 Task: Start in the project CommPlan the sprint 'Velocity Venture', with a duration of 2 weeks. Start in the project CommPlan the sprint 'Velocity Venture', with a duration of 1 week. Start in the project CommPlan the sprint 'Velocity Venture', with a duration of 3 weeks
Action: Mouse moved to (168, 44)
Screenshot: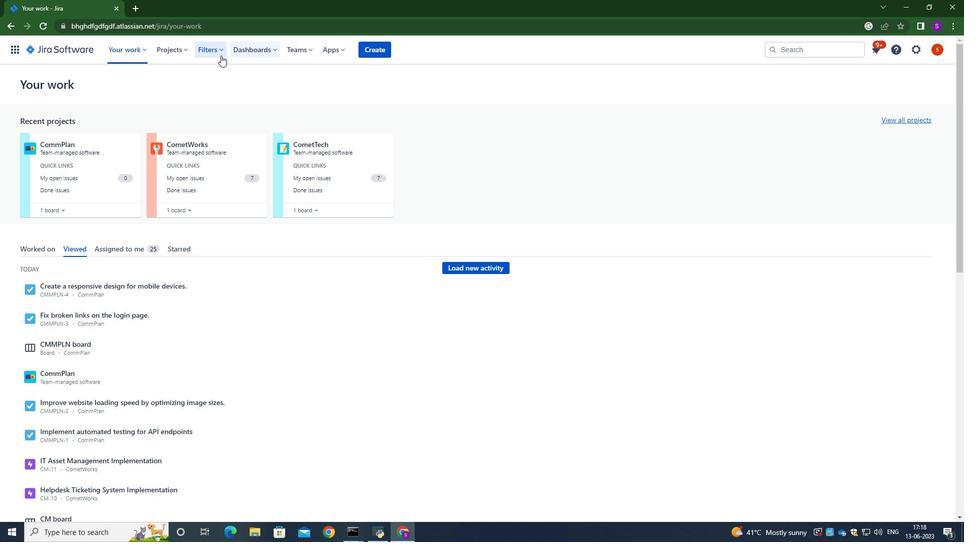 
Action: Mouse pressed left at (168, 44)
Screenshot: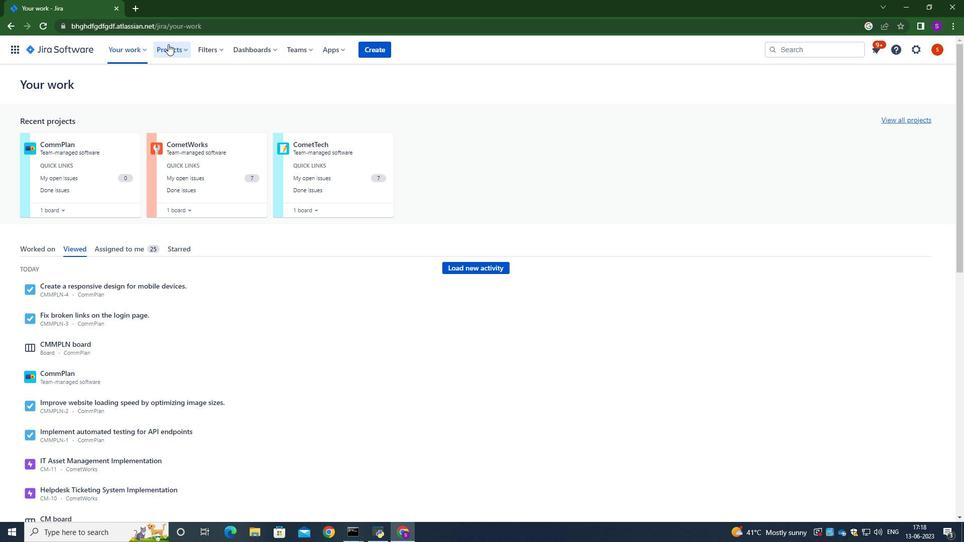 
Action: Mouse moved to (190, 92)
Screenshot: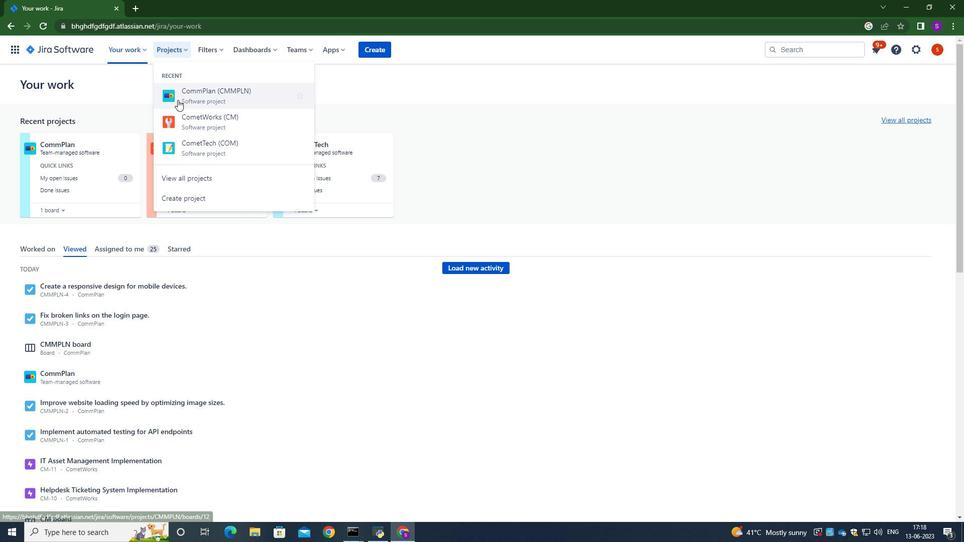 
Action: Mouse pressed left at (190, 92)
Screenshot: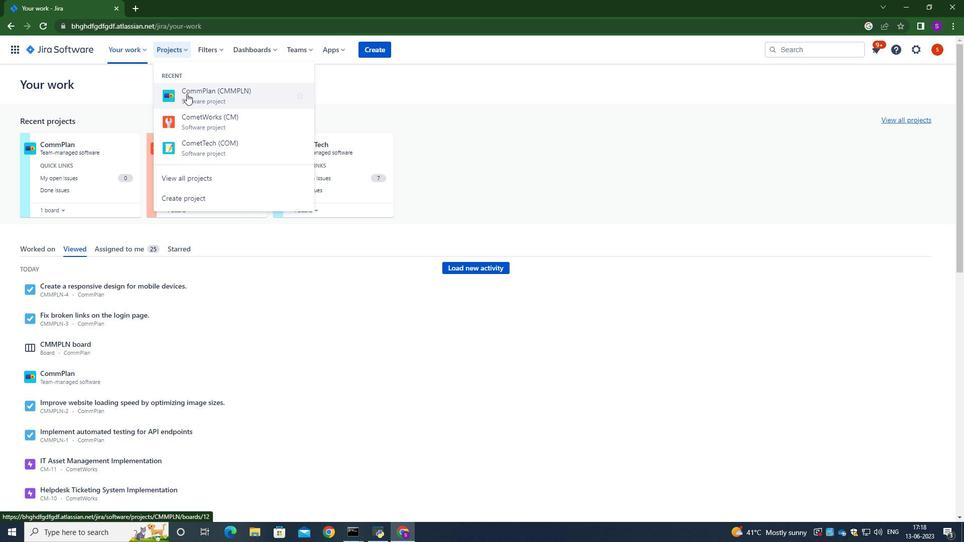 
Action: Mouse moved to (93, 151)
Screenshot: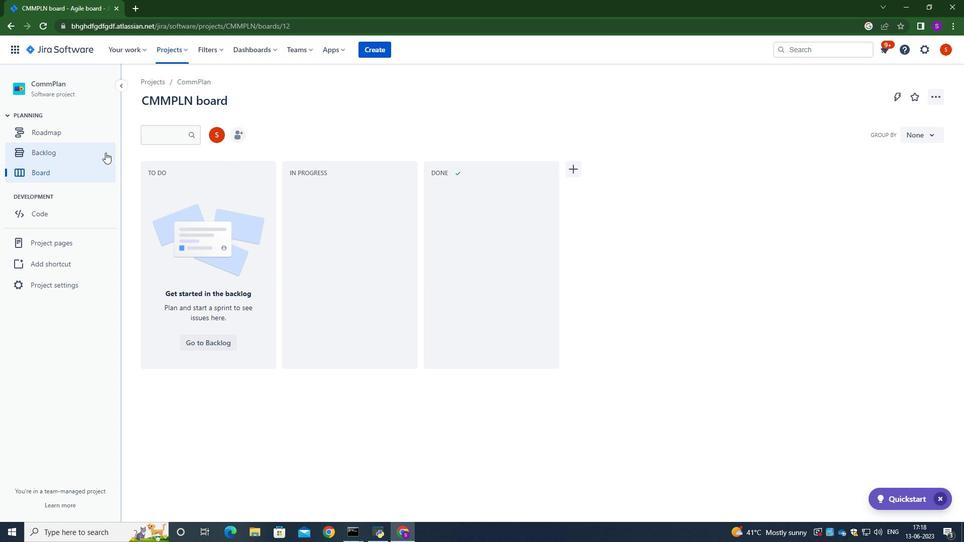 
Action: Mouse pressed left at (93, 151)
Screenshot: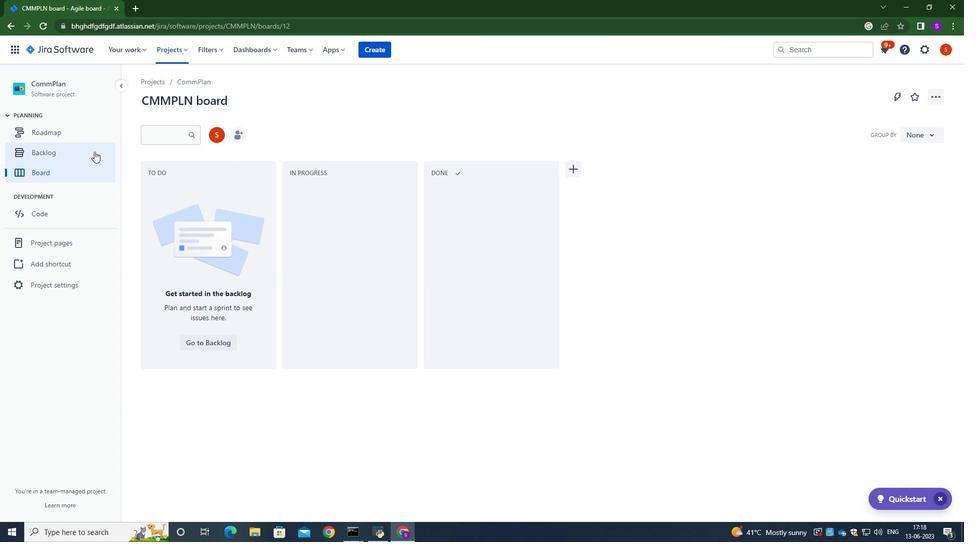 
Action: Mouse moved to (361, 166)
Screenshot: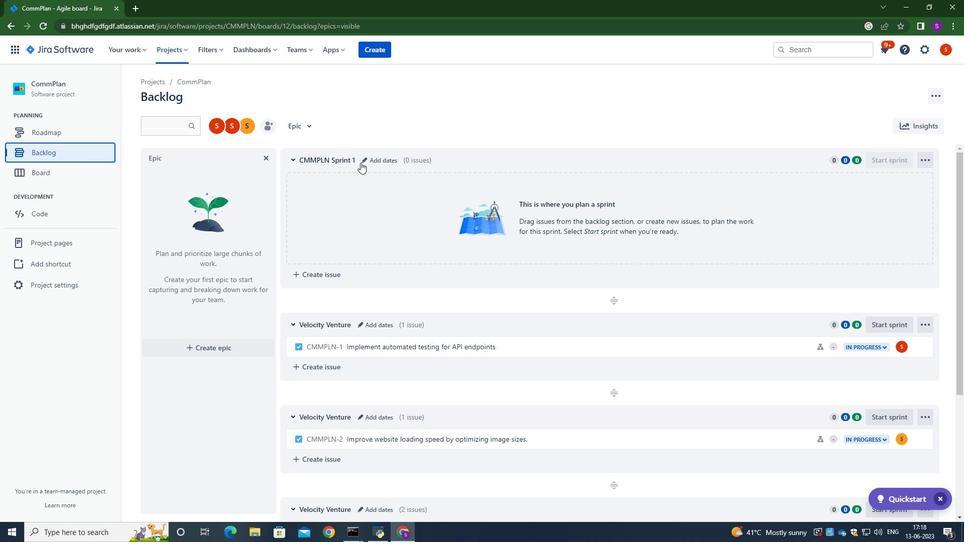 
Action: Mouse scrolled (361, 165) with delta (0, 0)
Screenshot: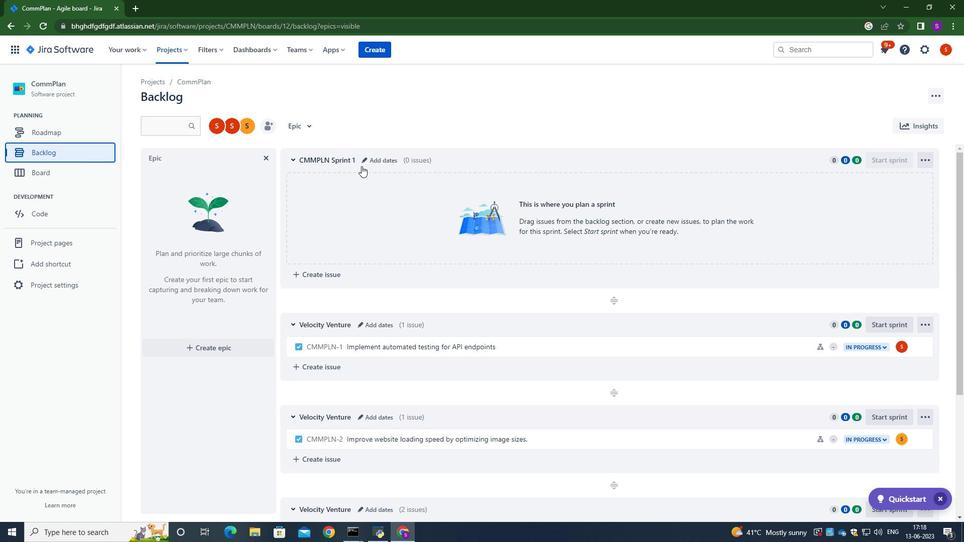 
Action: Mouse scrolled (361, 166) with delta (0, 0)
Screenshot: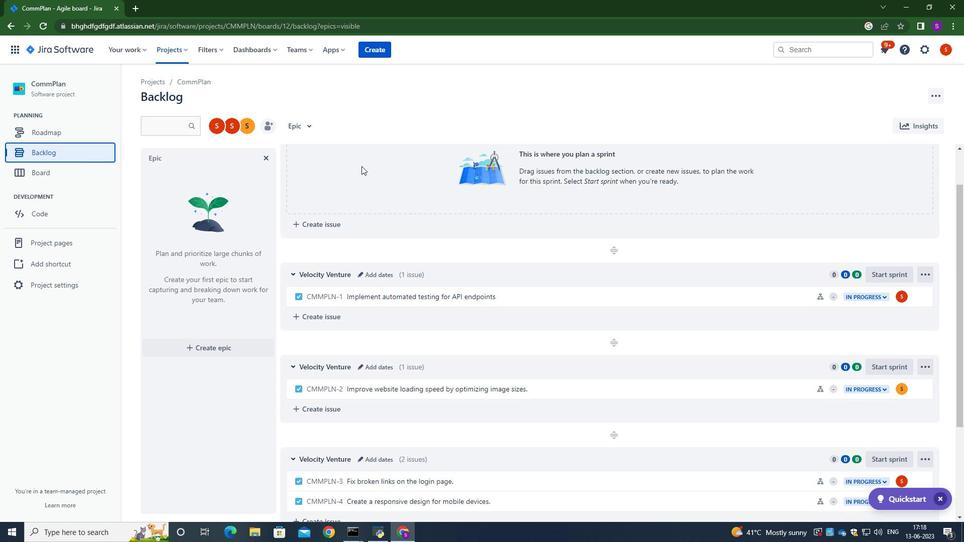 
Action: Mouse scrolled (361, 166) with delta (0, 0)
Screenshot: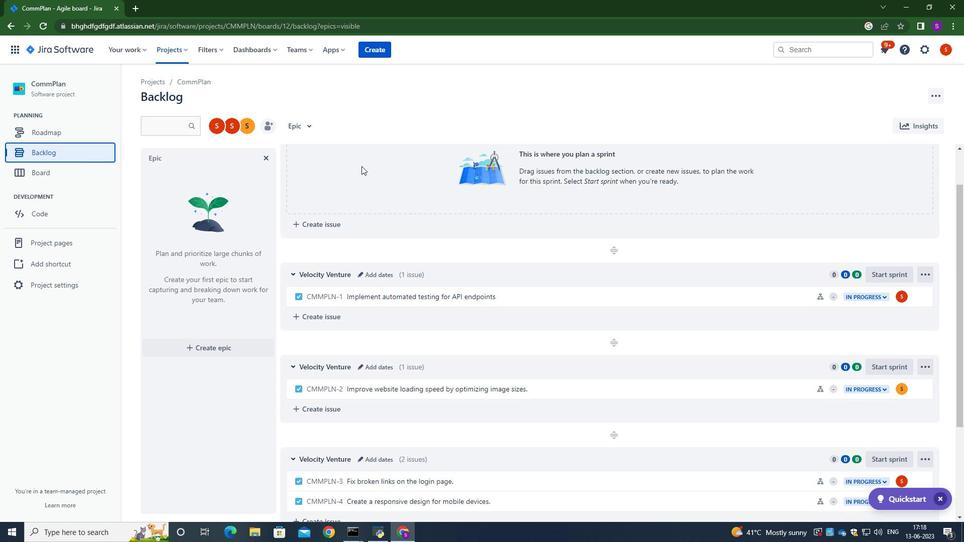 
Action: Mouse scrolled (361, 166) with delta (0, 0)
Screenshot: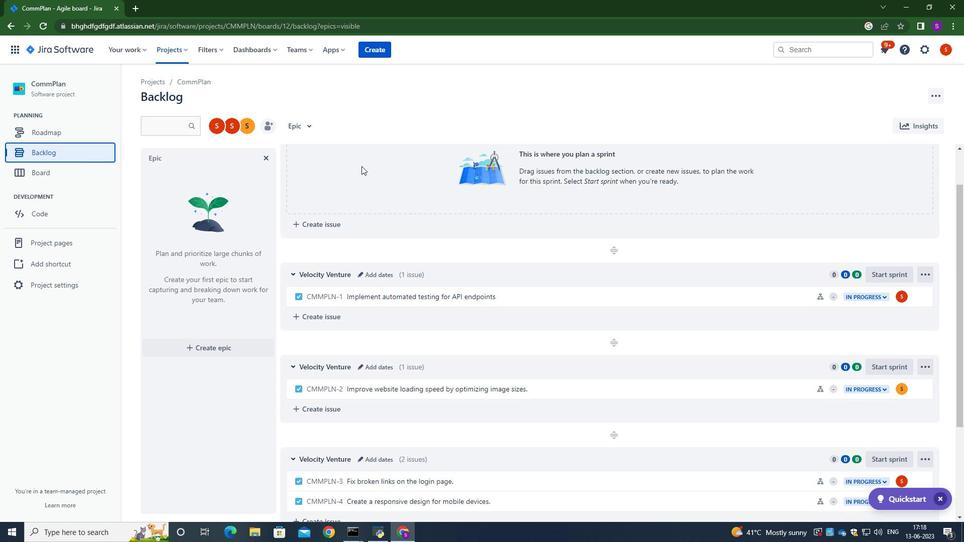
Action: Mouse moved to (365, 173)
Screenshot: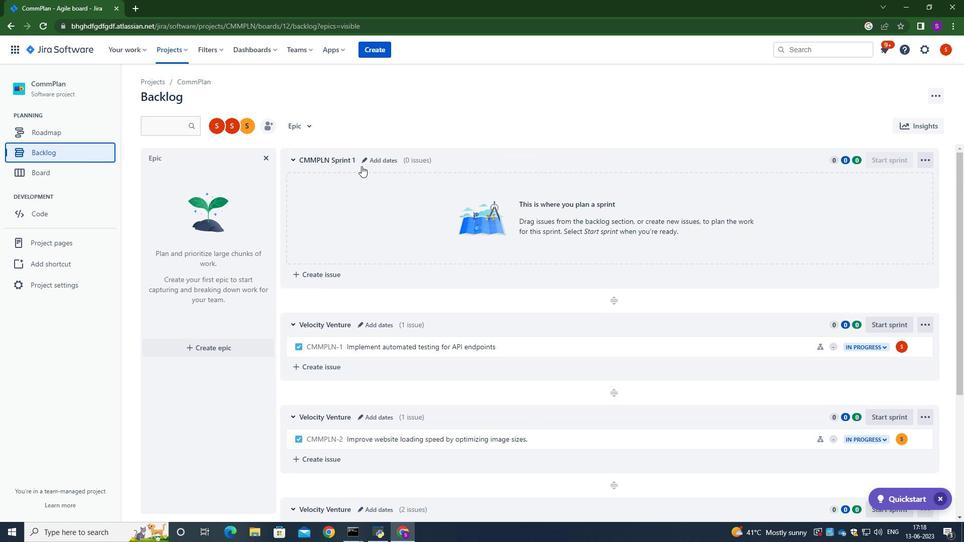 
Action: Mouse scrolled (365, 172) with delta (0, 0)
Screenshot: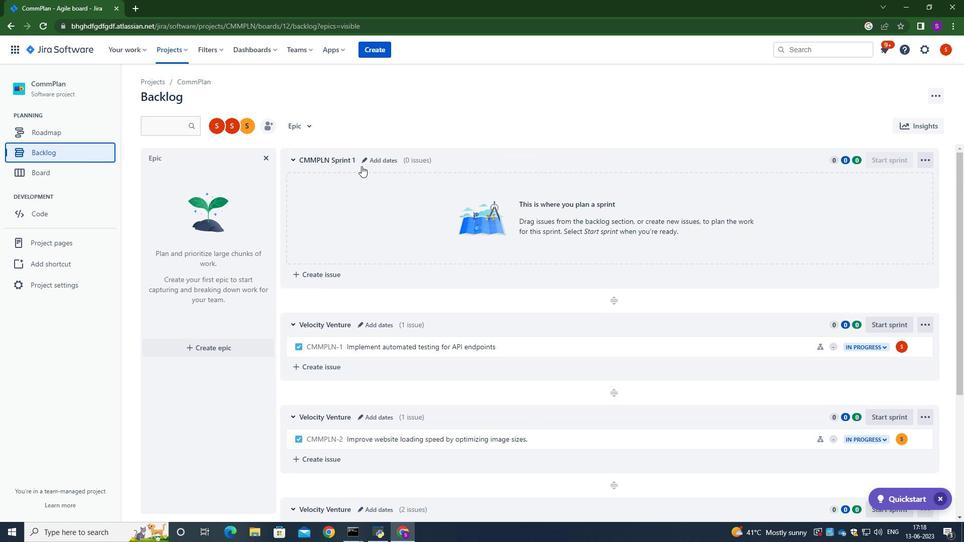 
Action: Mouse moved to (366, 174)
Screenshot: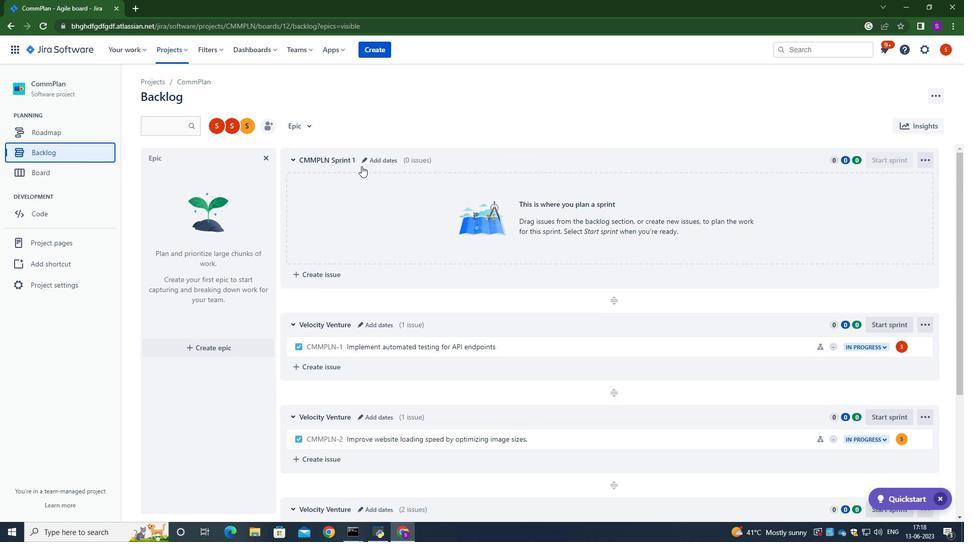 
Action: Mouse scrolled (366, 174) with delta (0, 0)
Screenshot: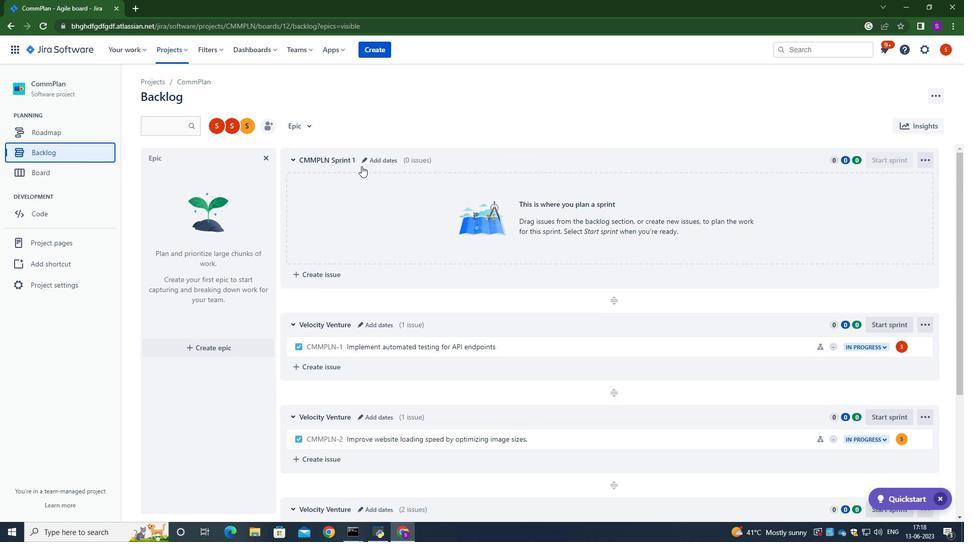 
Action: Mouse moved to (362, 221)
Screenshot: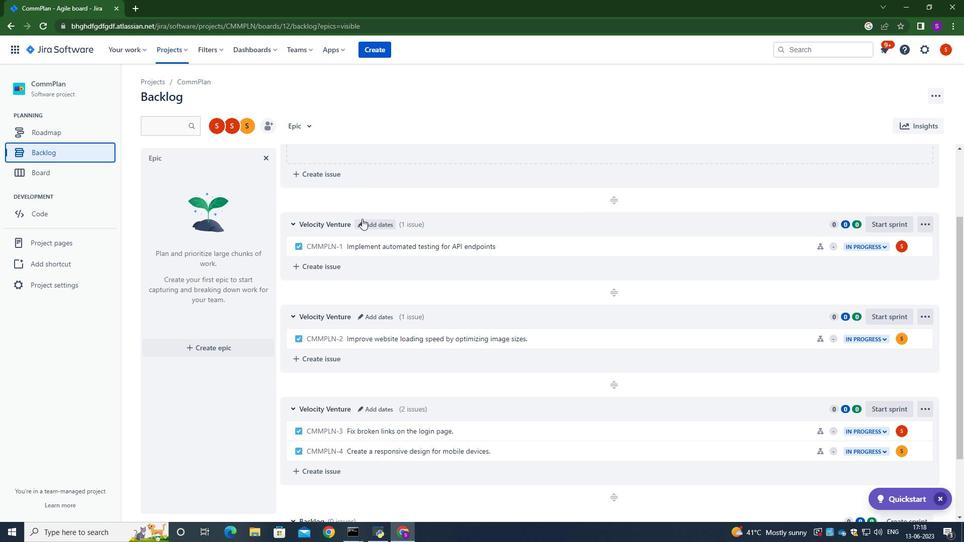 
Action: Mouse pressed left at (362, 221)
Screenshot: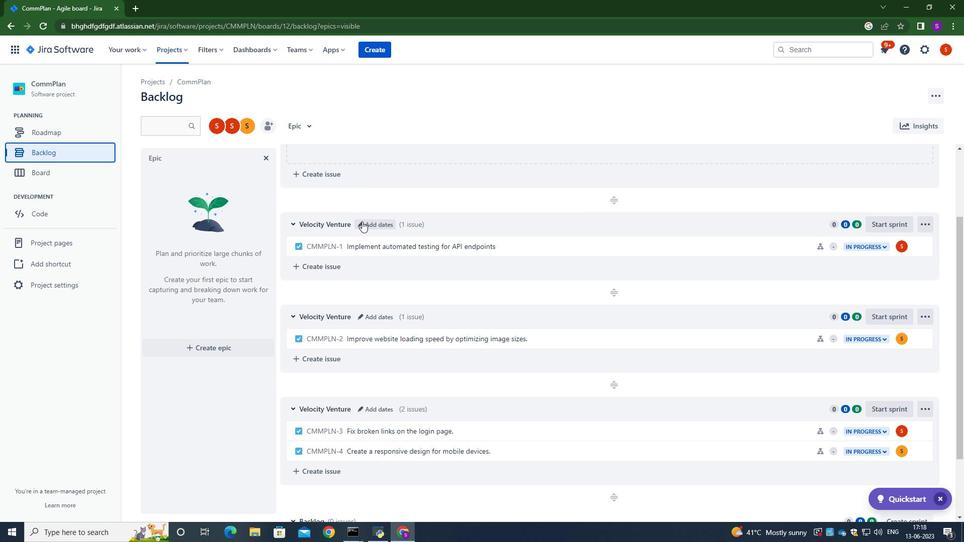 
Action: Mouse moved to (408, 156)
Screenshot: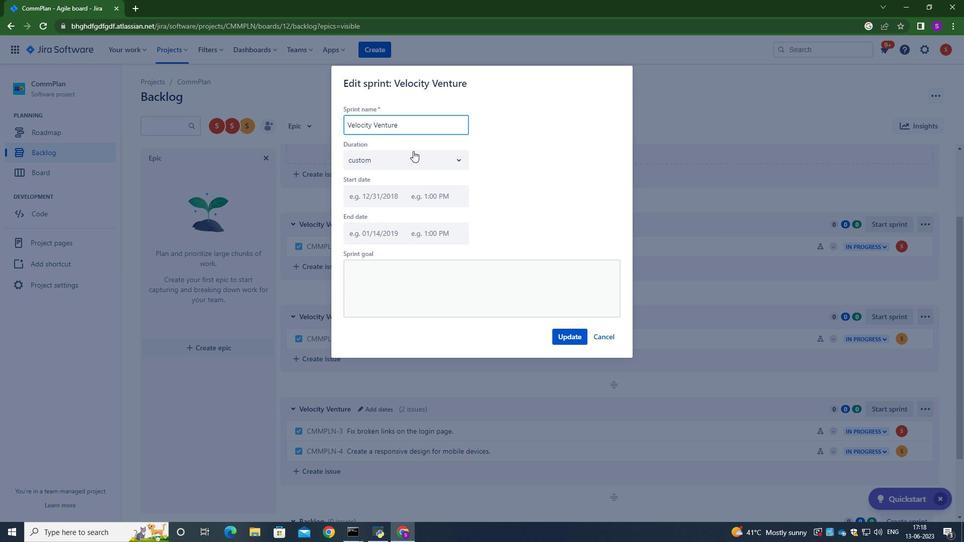 
Action: Mouse pressed left at (408, 156)
Screenshot: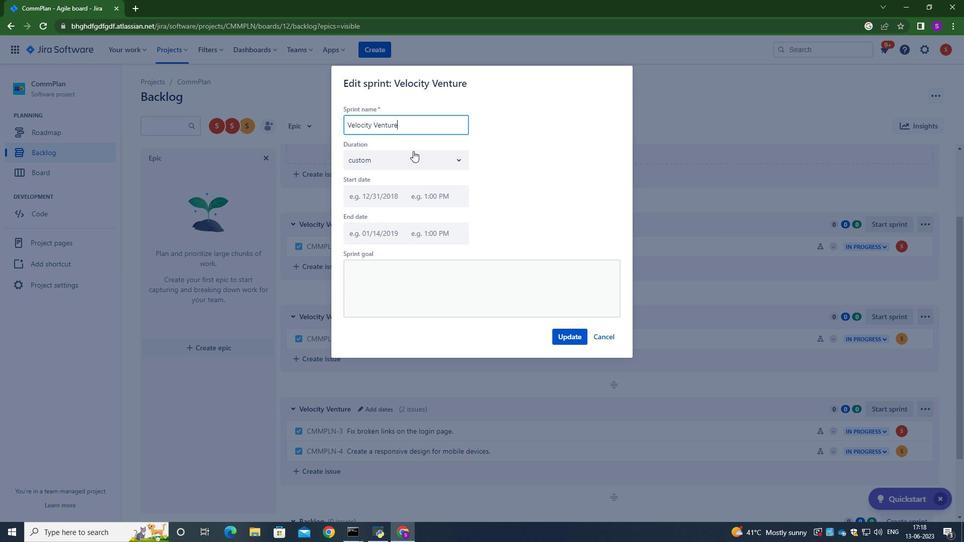 
Action: Mouse moved to (400, 209)
Screenshot: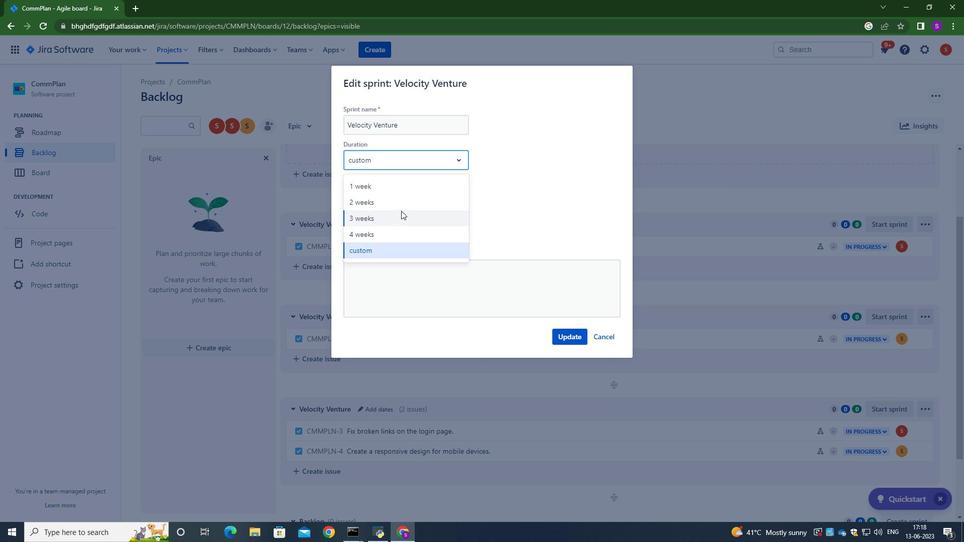 
Action: Mouse pressed left at (400, 209)
Screenshot: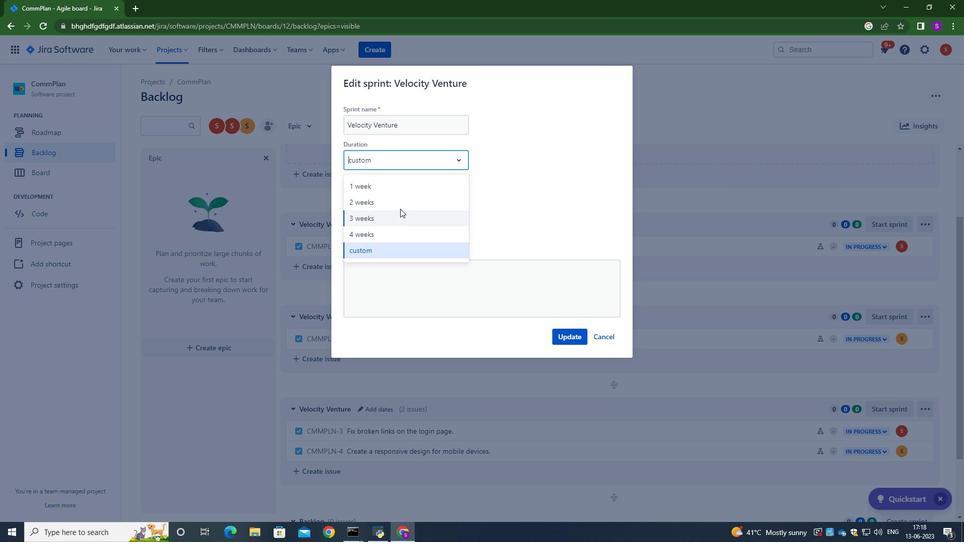 
Action: Mouse moved to (562, 333)
Screenshot: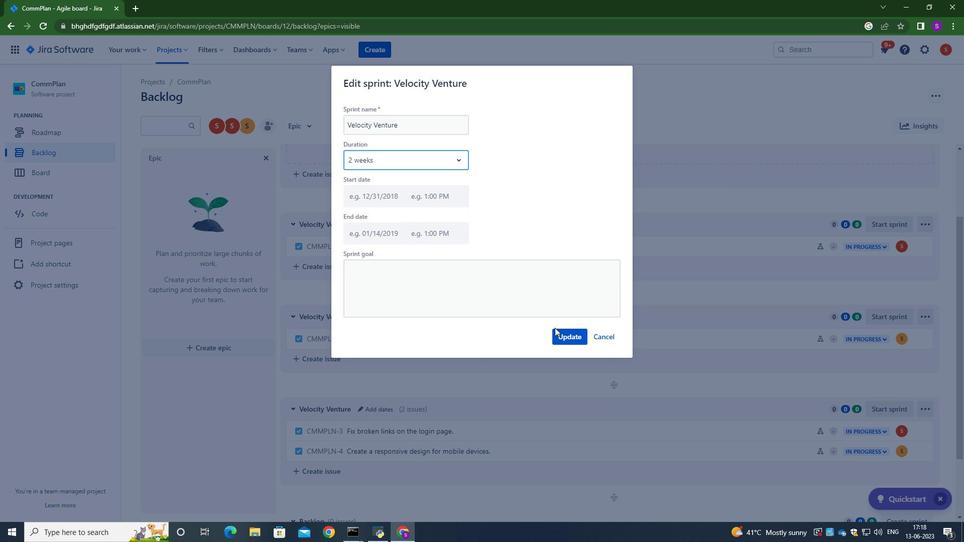
Action: Mouse pressed left at (562, 333)
Screenshot: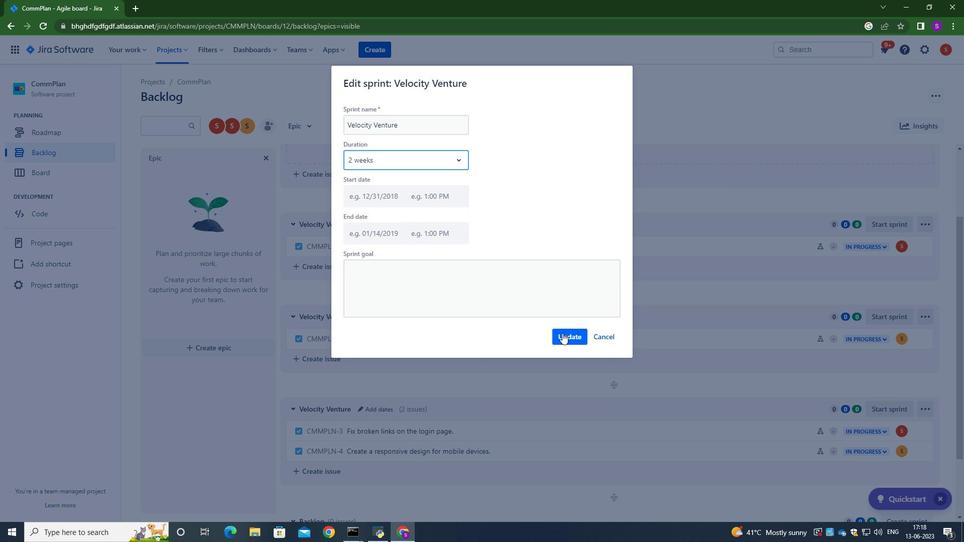 
Action: Mouse moved to (563, 334)
Screenshot: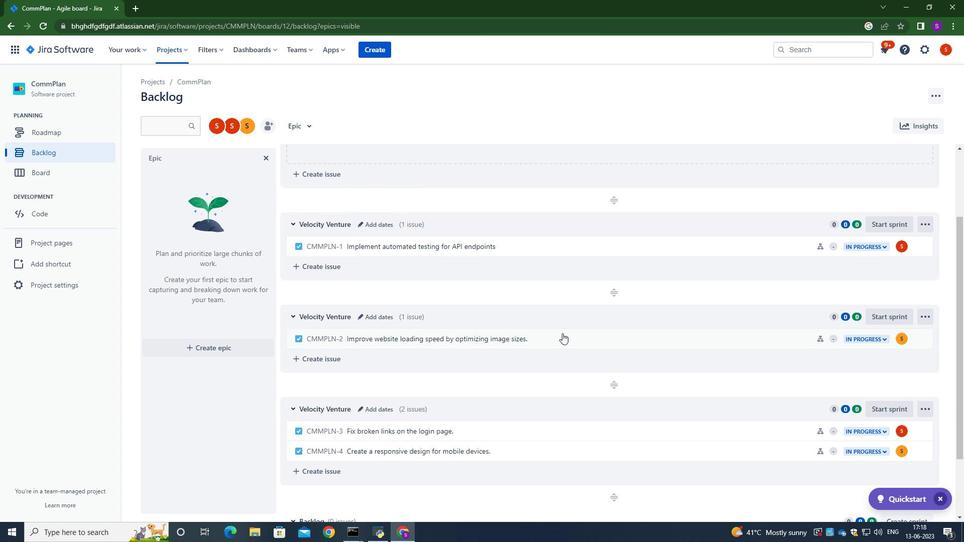 
Action: Mouse scrolled (563, 333) with delta (0, 0)
Screenshot: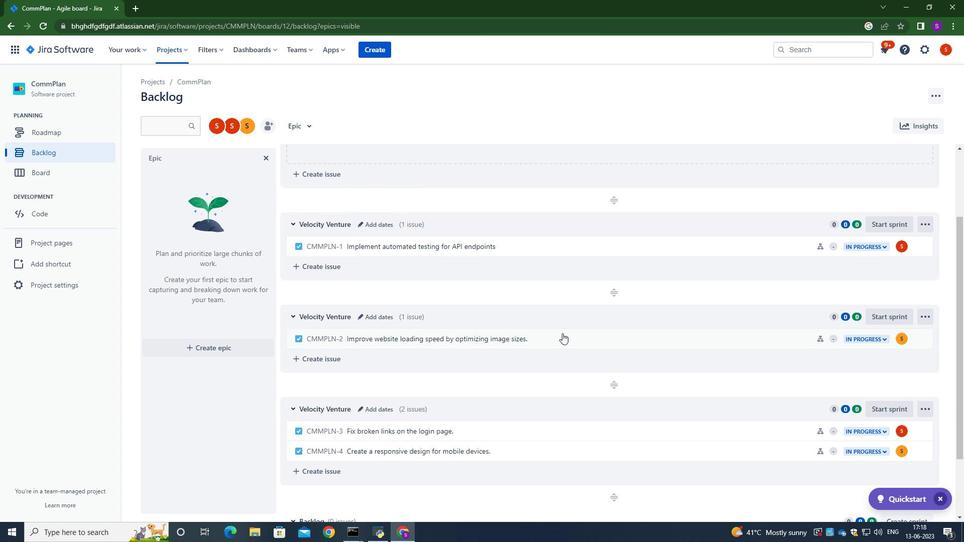 
Action: Mouse scrolled (563, 333) with delta (0, 0)
Screenshot: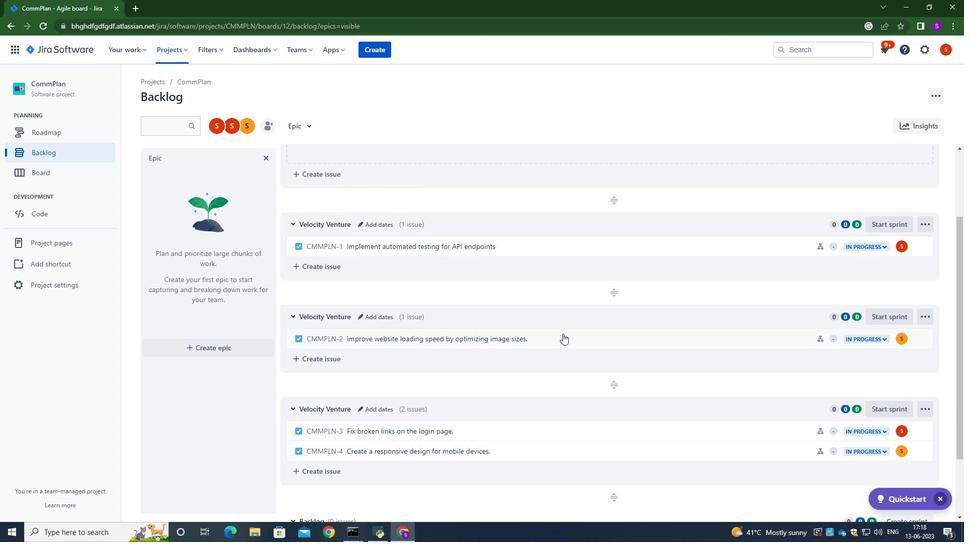 
Action: Mouse moved to (384, 235)
Screenshot: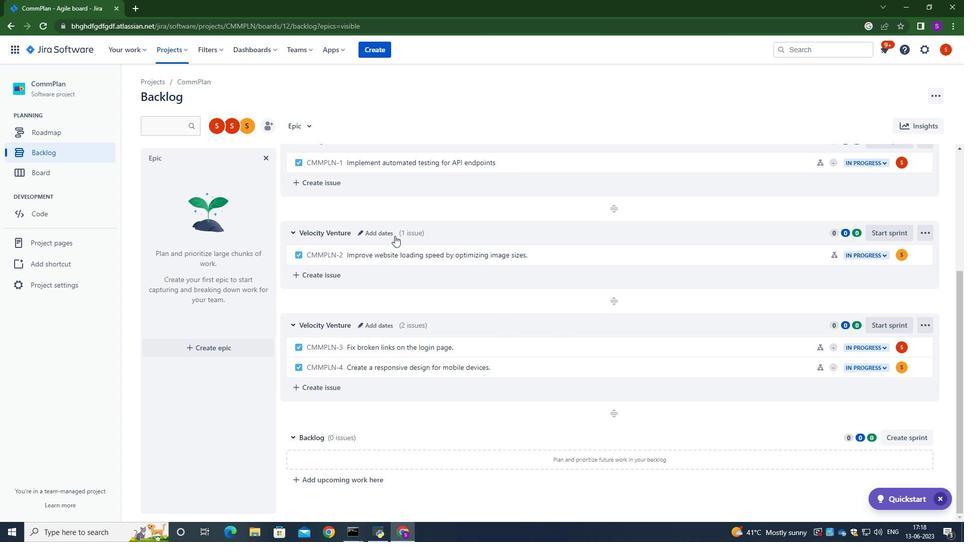 
Action: Mouse pressed left at (384, 235)
Screenshot: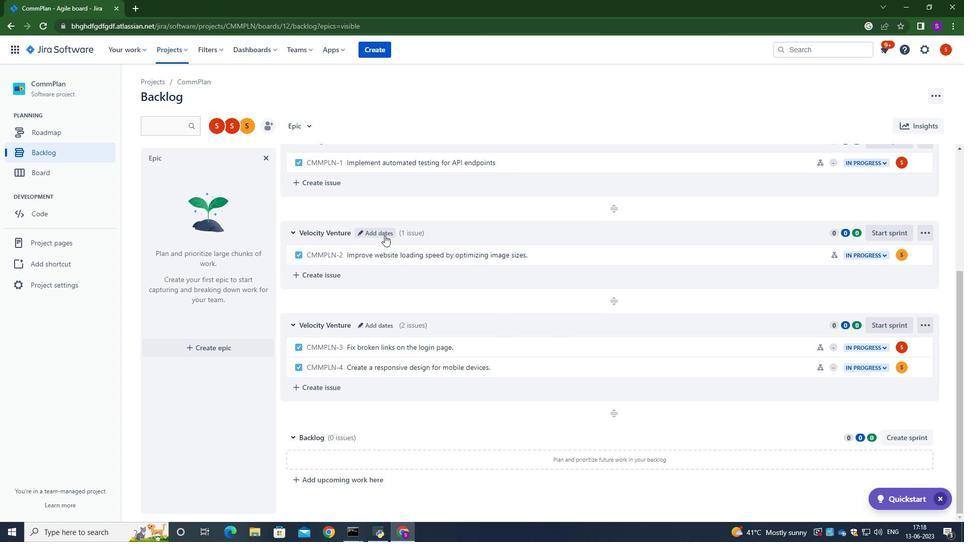 
Action: Mouse moved to (403, 162)
Screenshot: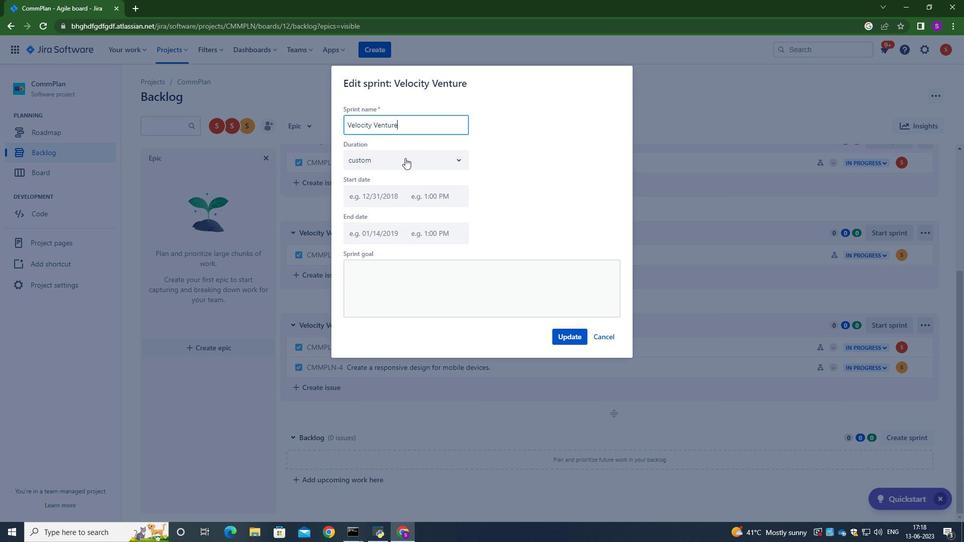 
Action: Mouse pressed left at (403, 162)
Screenshot: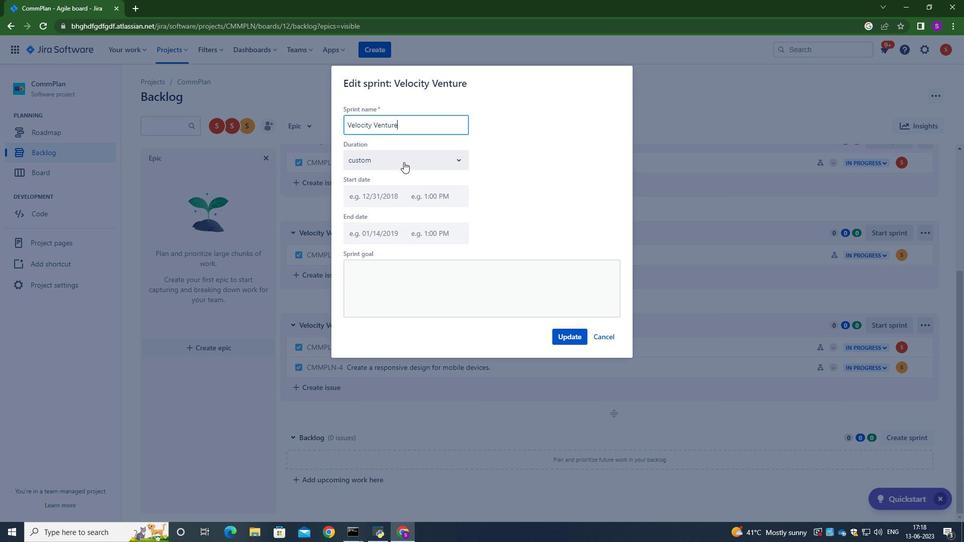 
Action: Mouse moved to (369, 188)
Screenshot: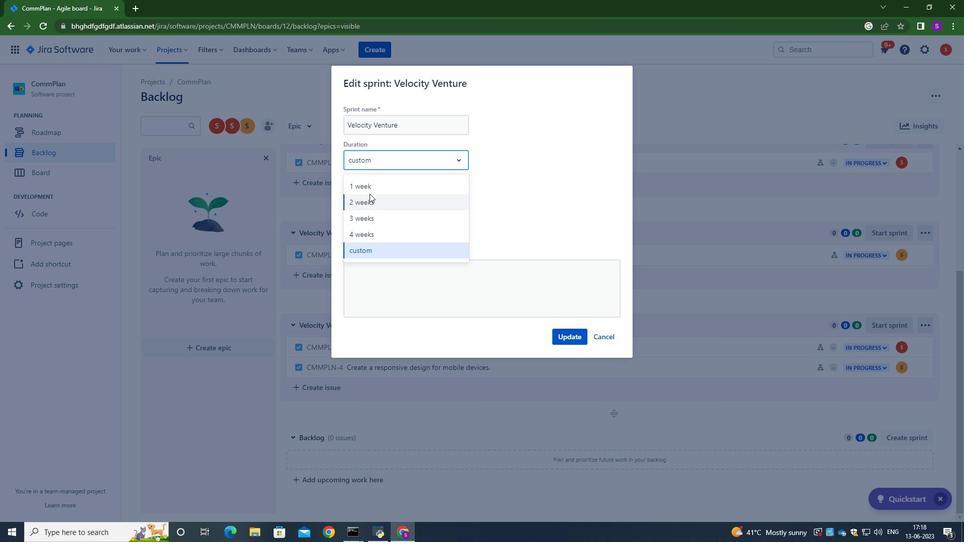 
Action: Mouse pressed left at (369, 188)
Screenshot: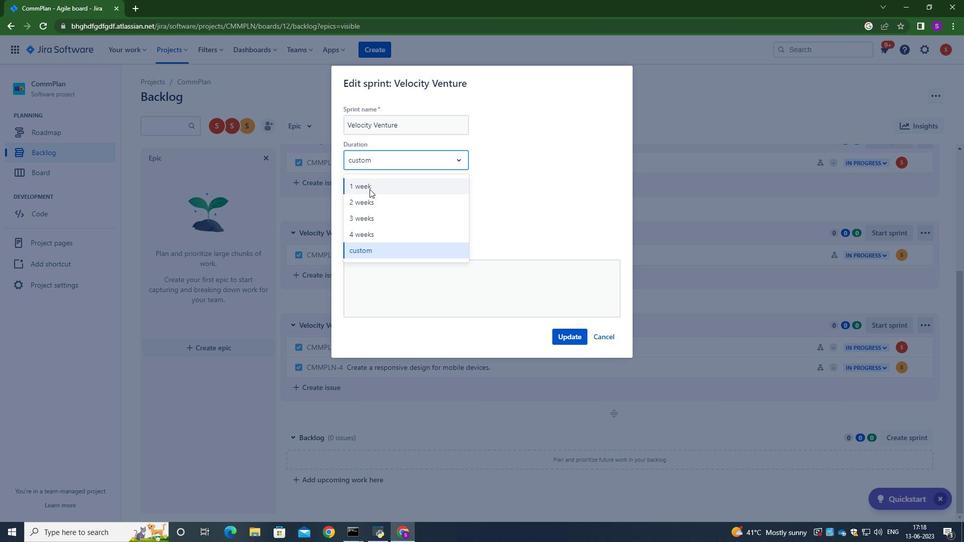 
Action: Mouse moved to (569, 337)
Screenshot: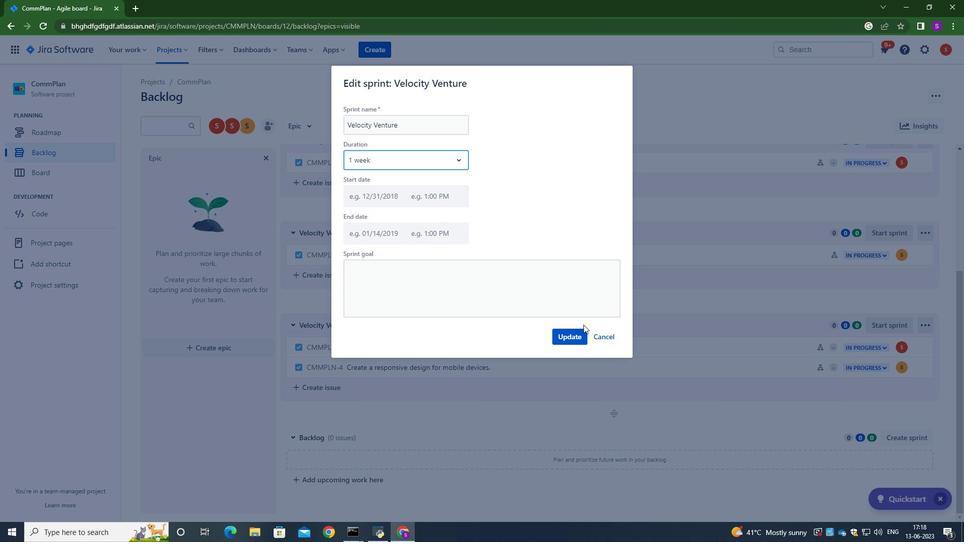 
Action: Mouse pressed left at (569, 337)
Screenshot: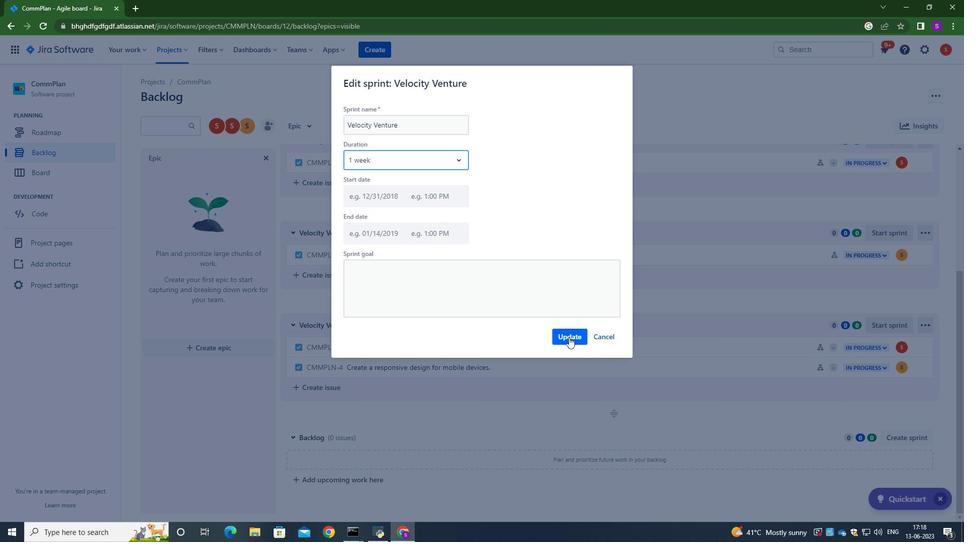 
Action: Mouse moved to (511, 207)
Screenshot: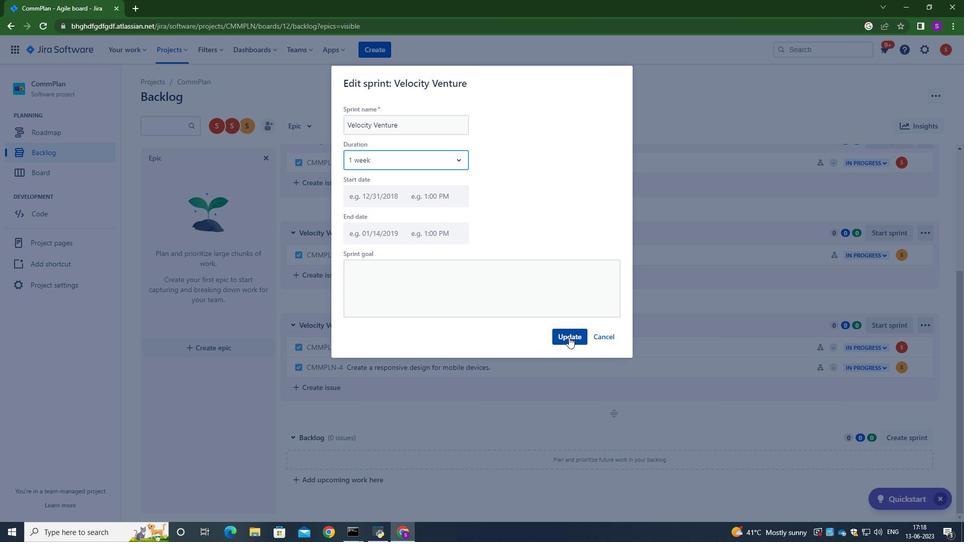
Action: Mouse scrolled (511, 207) with delta (0, 0)
Screenshot: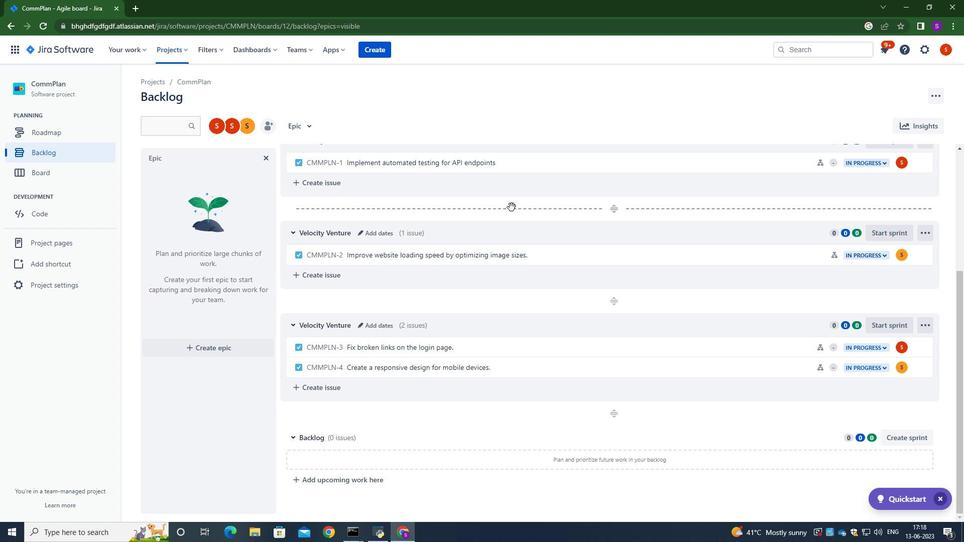 
Action: Mouse scrolled (511, 207) with delta (0, 0)
Screenshot: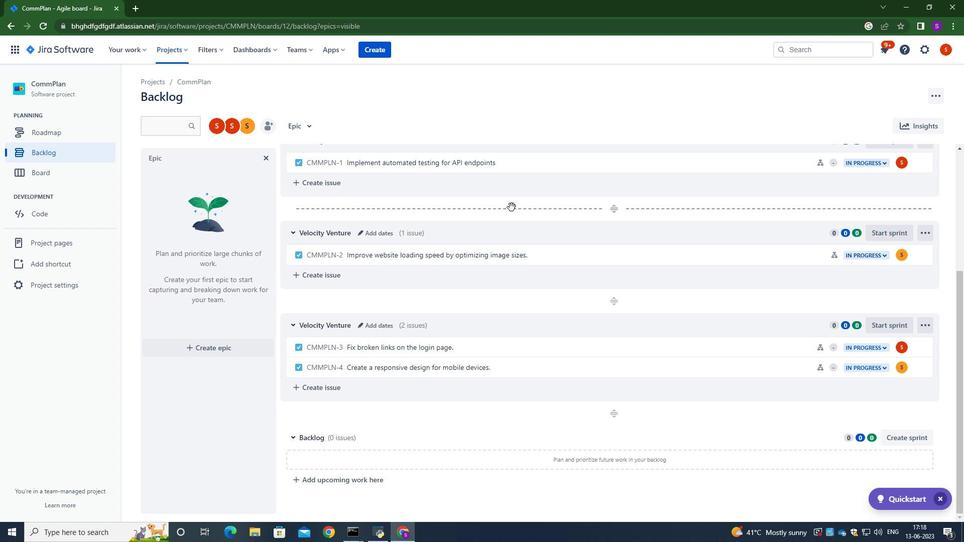 
Action: Mouse moved to (377, 327)
Screenshot: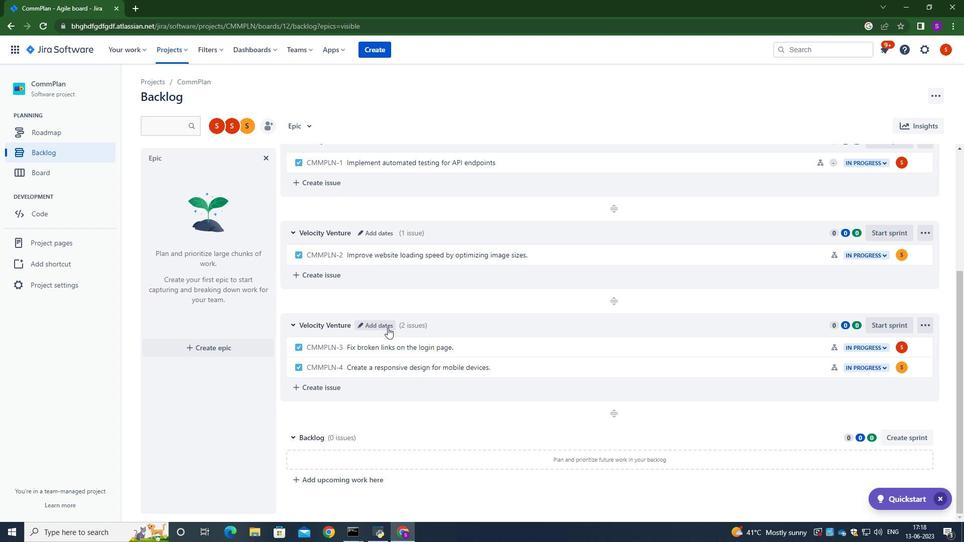 
Action: Mouse pressed left at (377, 327)
Screenshot: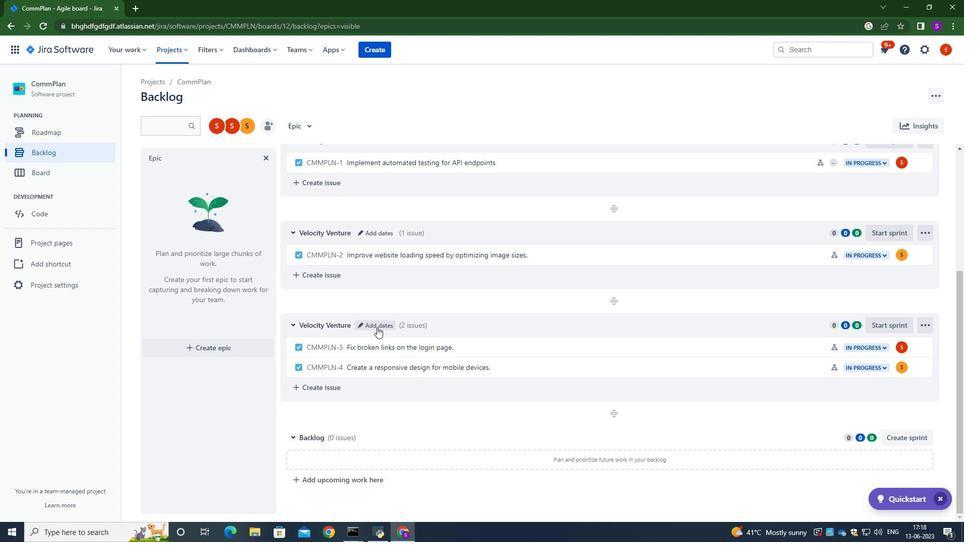 
Action: Mouse moved to (401, 165)
Screenshot: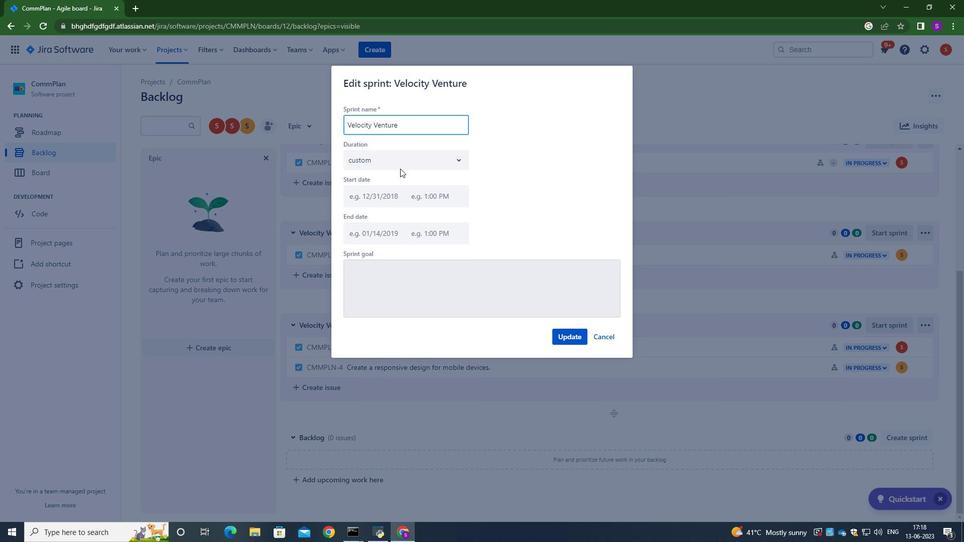 
Action: Mouse pressed left at (401, 165)
Screenshot: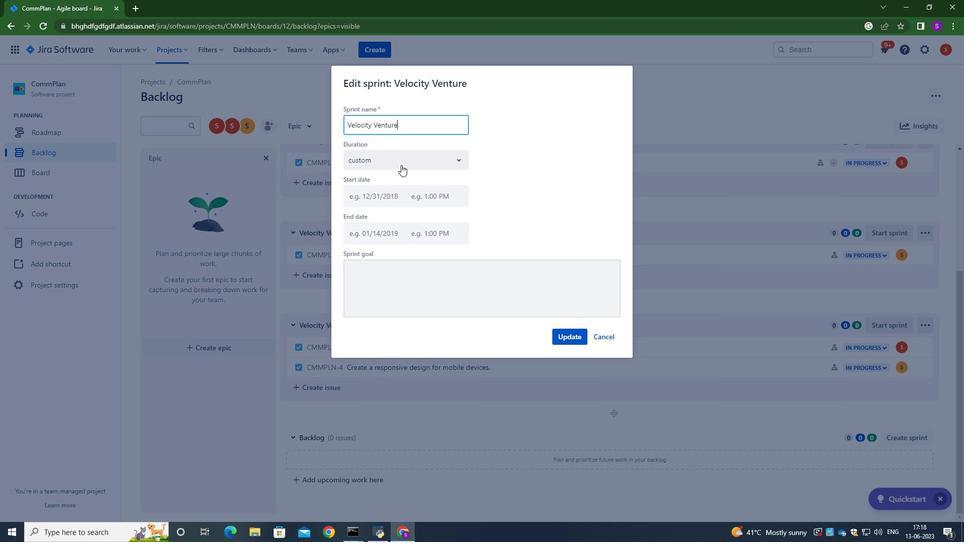 
Action: Mouse moved to (380, 223)
Screenshot: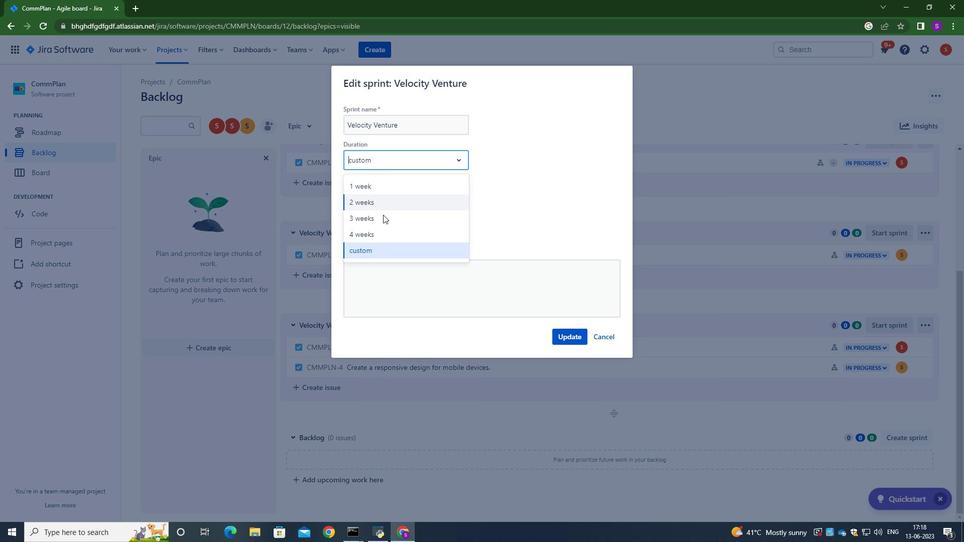 
Action: Mouse pressed left at (380, 223)
Screenshot: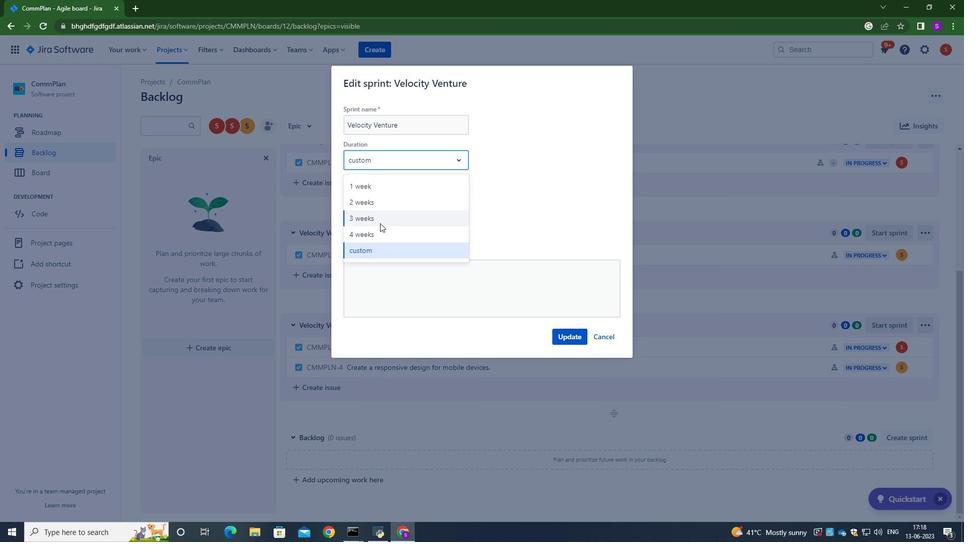 
Action: Mouse moved to (573, 336)
Screenshot: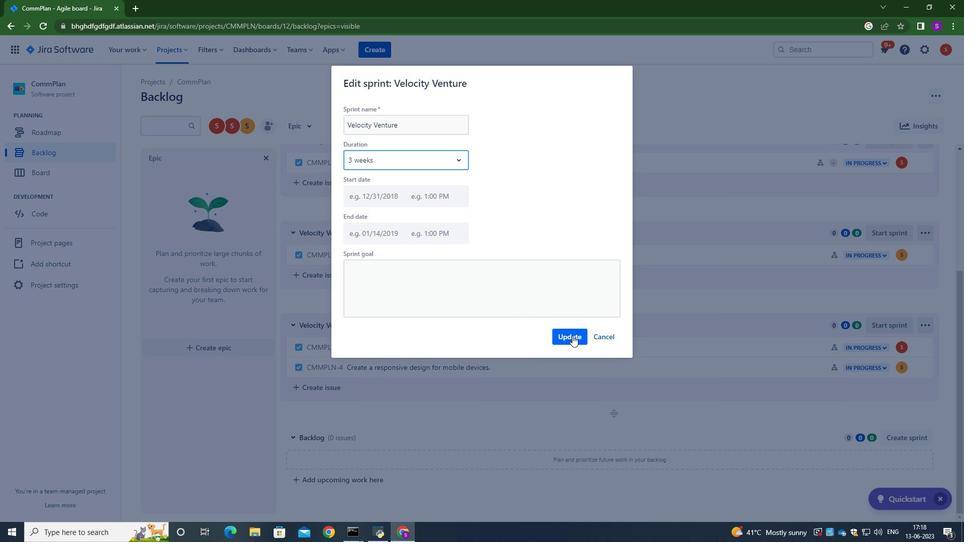 
Action: Mouse pressed left at (573, 336)
Screenshot: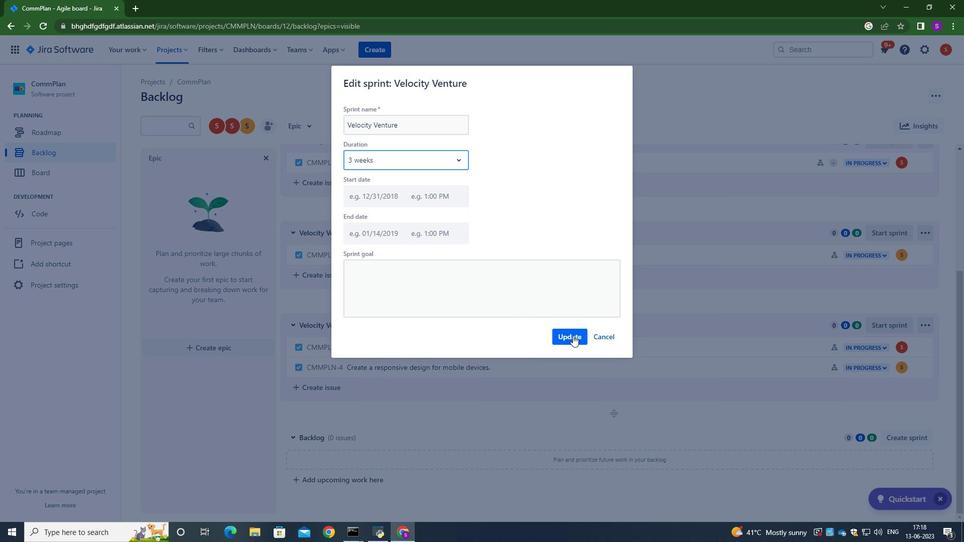 
Action: Mouse moved to (574, 336)
Screenshot: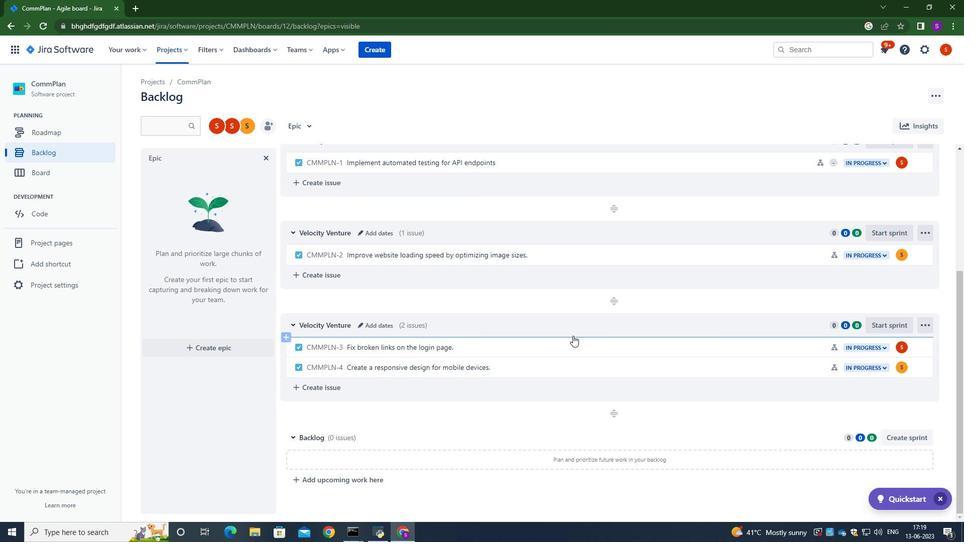 
